 Task: Open a blank google sheet and write heading  Budget GuruAdd Categories in a column and its values below  'Housing, Transportation, Groceries, Utilities, Entertainment, Dining Out, Health, Miscellaneous, Savings & Total. 'Add Budgeted amount in next column and its values below  $1,500, $300, $400, $200, $150, $250, $100, $200, $500 & $4,600. Add Actual amountin next column and its values below   $1,400, $280, $420, $180, $170, $230, $120, $180, $520 & $4,500. Add Difference  in next column and its values below   -$100, -$20, +$20, -$20, +$20, -$20, +$20, -$20, +$20 & -$100Save page BudgetTrack  analysisbook
Action: Key pressed <Key.shift><Key.shift><Key.shift><Key.shift><Key.shift><Key.shift><Key.shift><Key.shift><Key.shift><Key.shift><Key.shift><Key.shift><Key.shift><Key.shift><Key.shift><Key.shift><Key.shift><Key.shift><Key.shift><Key.shift><Key.shift><Key.shift><Key.shift><Key.shift><Key.shift><Key.shift>Budget<Key.space><Key.shift>Guru<Key.enter><Key.shift>Categories<Key.enter><Key.shift><Key.shift>Housing<Key.enter><Key.shift>Transportation<Key.enter><Key.shift><Key.shift>Groceries<Key.enter><Key.shift>Utilities<Key.enter><Key.shift>Entertainment<Key.enter><Key.shift><Key.shift>Dining<Key.space><Key.shift>Out<Key.enter><Key.shift>Health<Key.enter><Key.shift>Miscellaneous<Key.enter><Key.shift>Savings<Key.enter><Key.shift><Key.shift>Total<Key.enter>
Screenshot: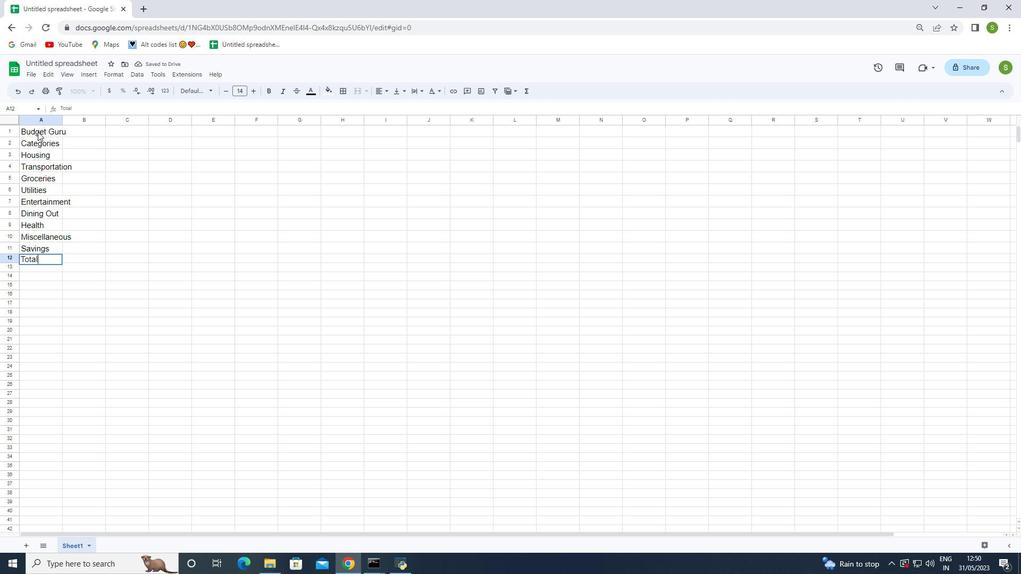 
Action: Mouse moved to (63, 120)
Screenshot: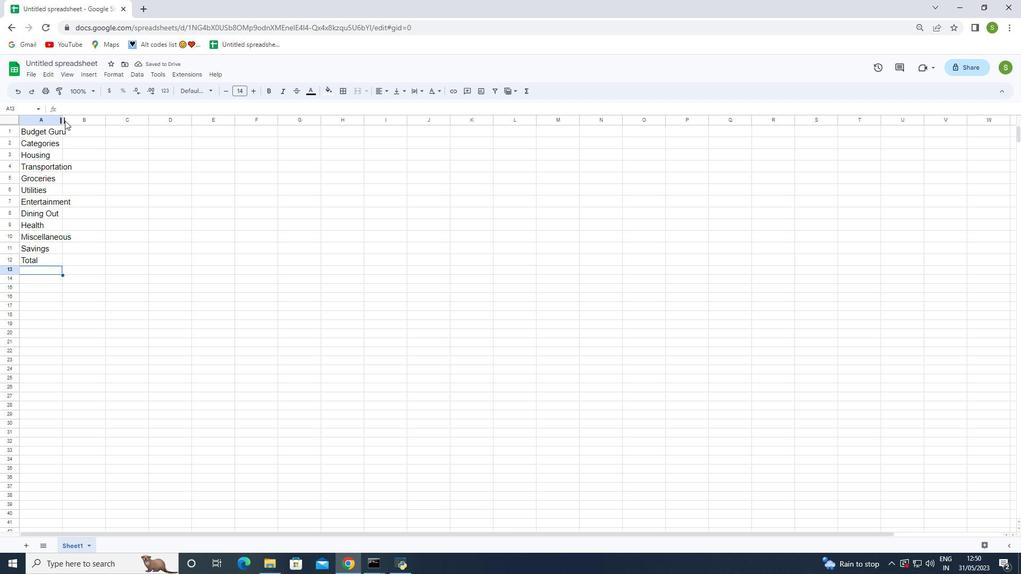 
Action: Mouse pressed left at (63, 120)
Screenshot: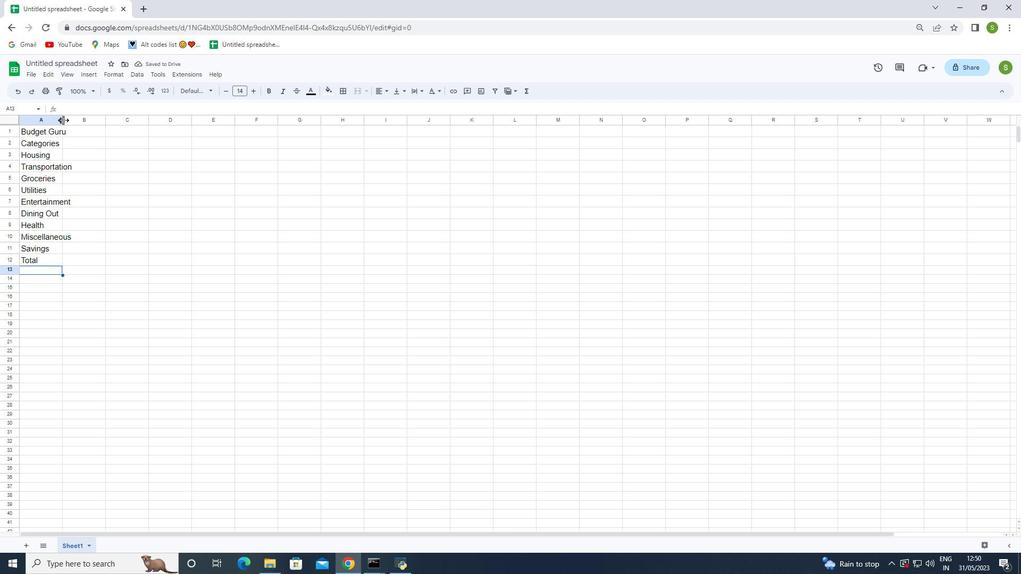 
Action: Mouse pressed left at (63, 120)
Screenshot: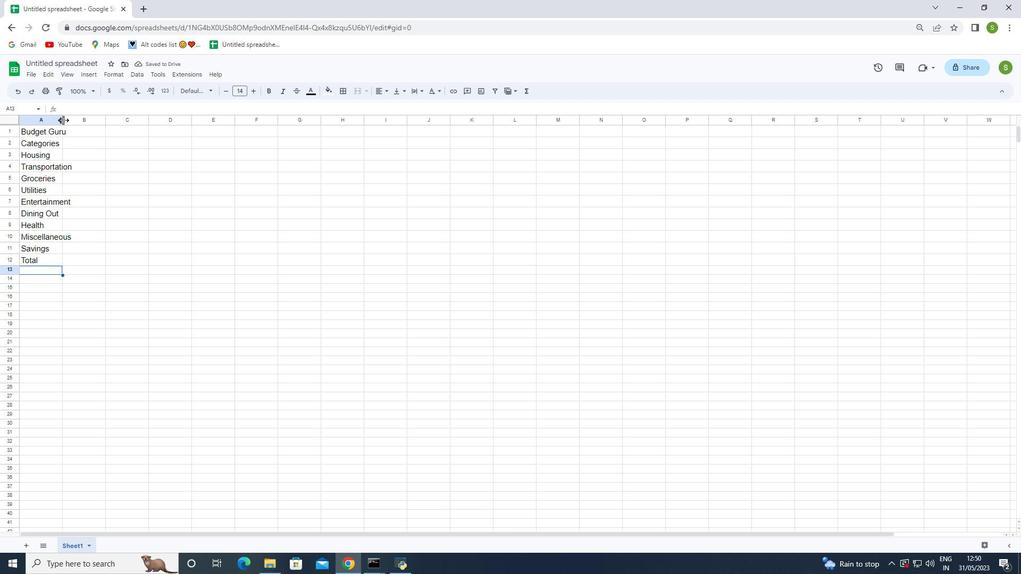 
Action: Mouse moved to (90, 169)
Screenshot: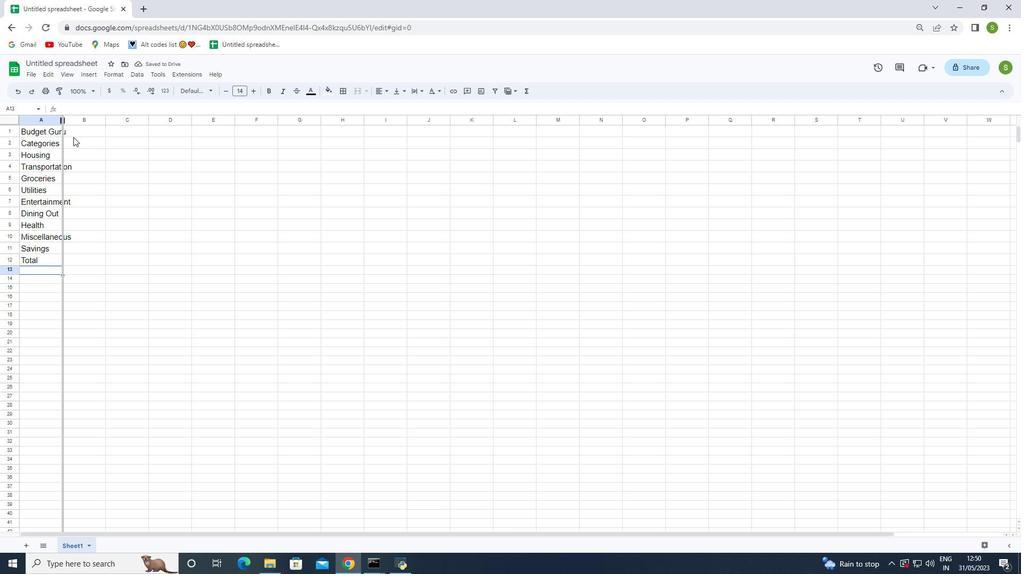 
Action: Mouse pressed left at (90, 169)
Screenshot: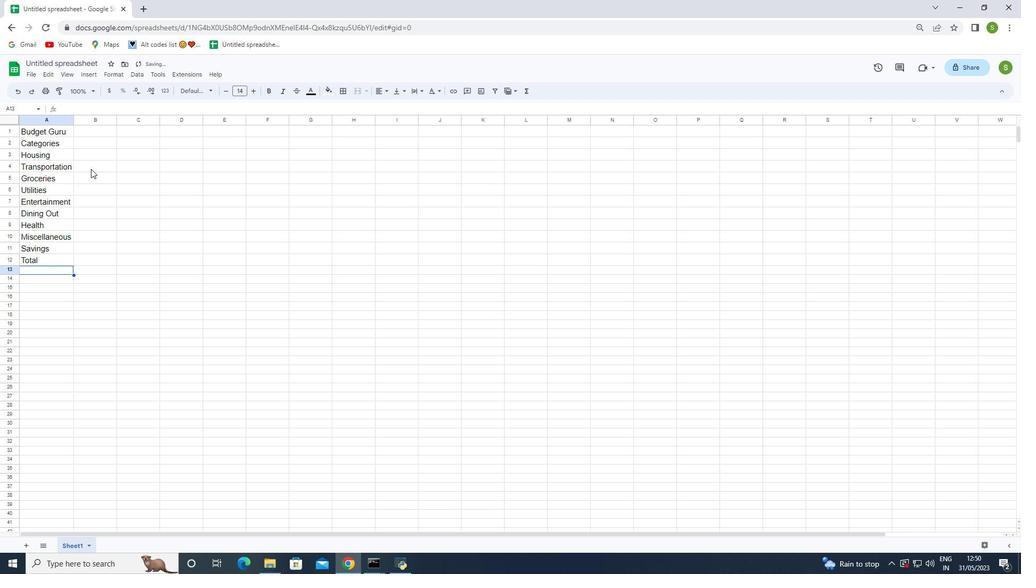 
Action: Mouse moved to (89, 142)
Screenshot: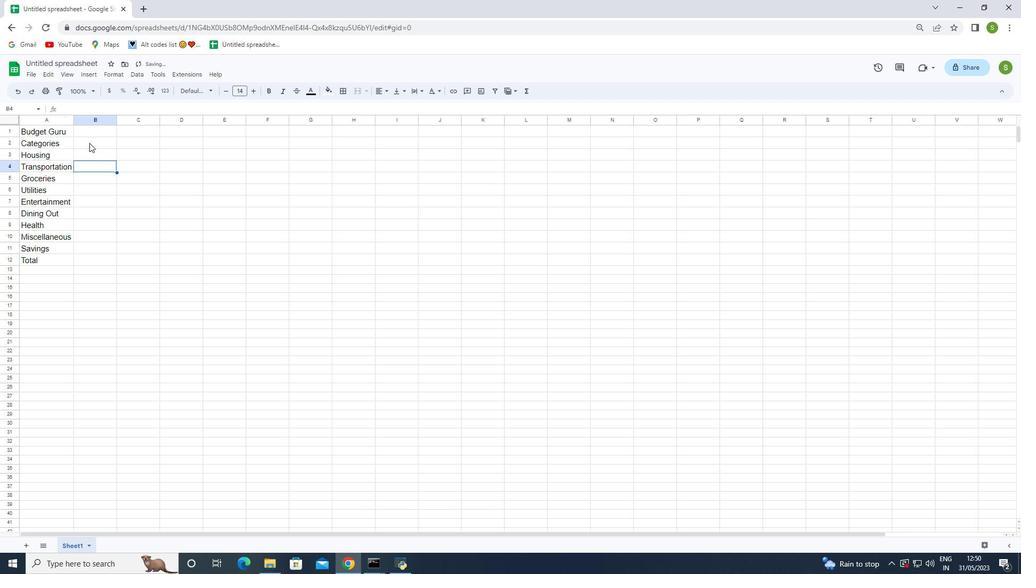 
Action: Mouse pressed left at (89, 142)
Screenshot: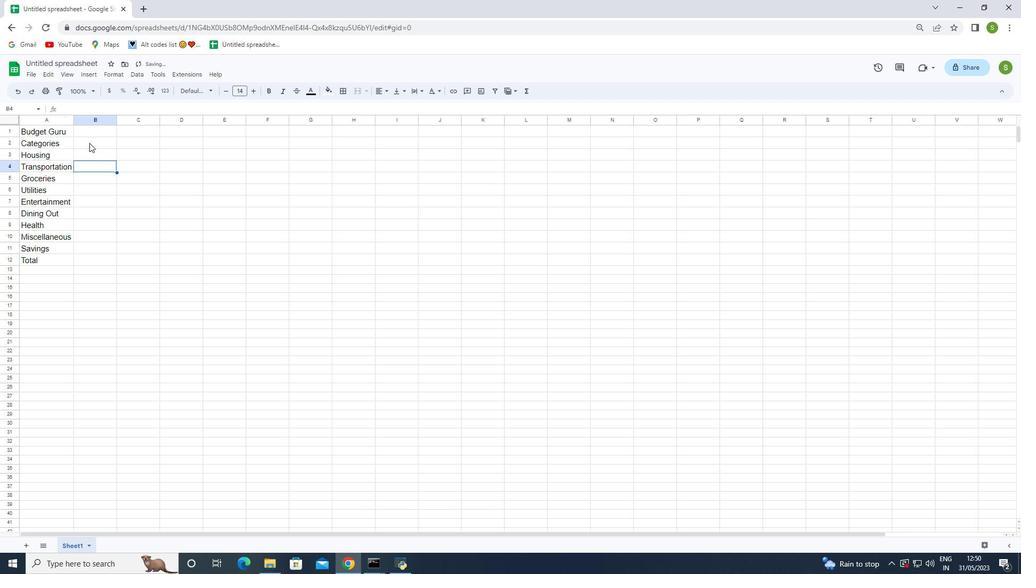 
Action: Key pressed <Key.shift>Budgeted
Screenshot: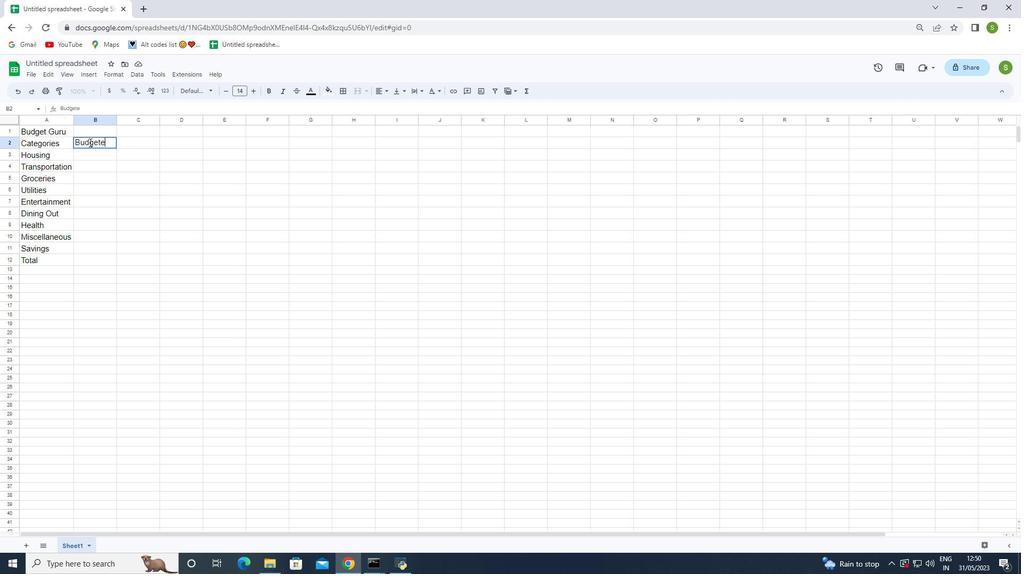 
Action: Mouse moved to (110, 171)
Screenshot: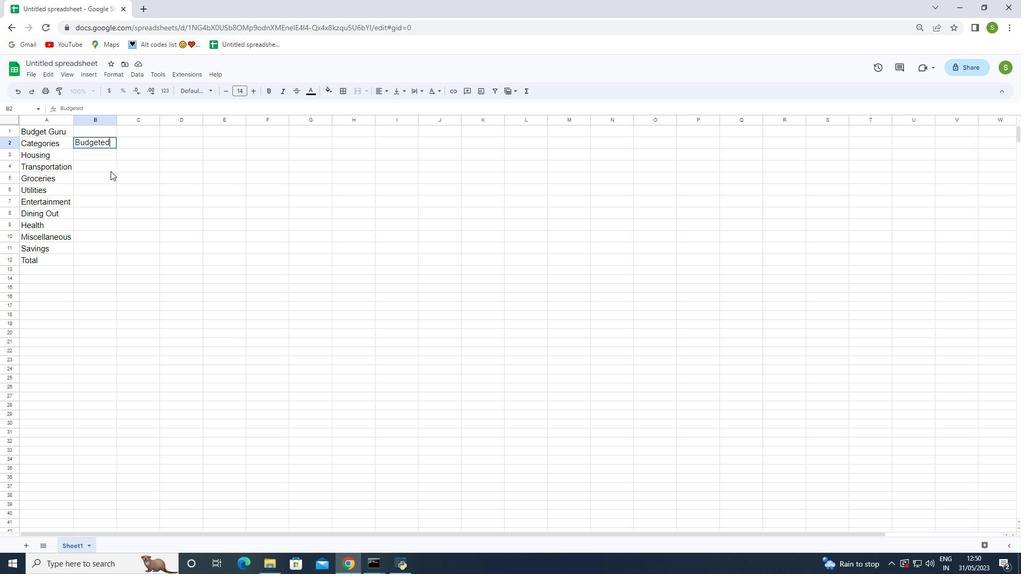 
Action: Key pressed <Key.space><Key.shift>Amount<Key.enter>1500<Key.enter>300<Key.enter>400<Key.enter>200<Key.enter>150<Key.enter>250<Key.enter>100<Key.enter>200<Key.enter>500<Key.enter>4600<Key.enter>
Screenshot: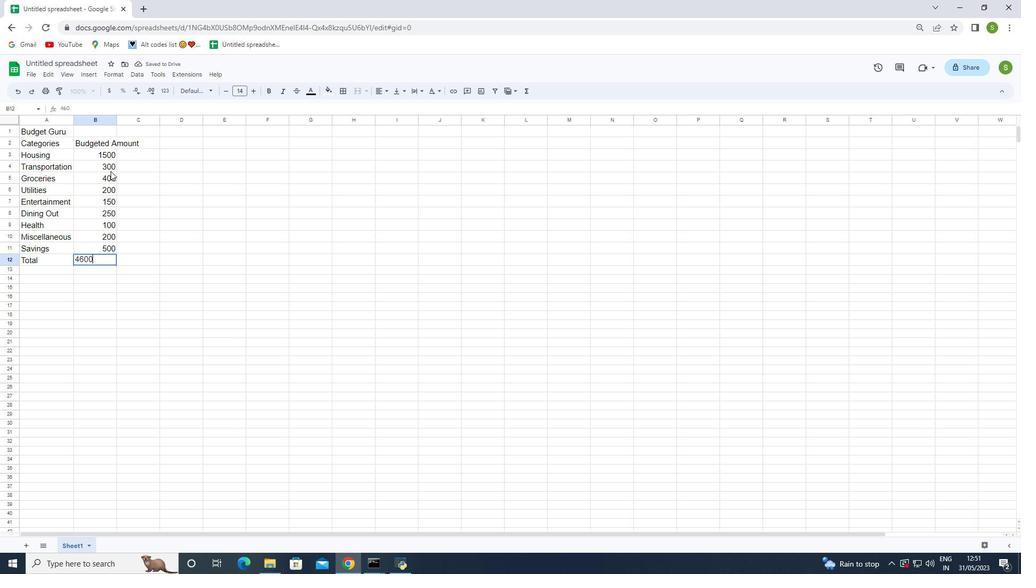 
Action: Mouse moved to (118, 119)
Screenshot: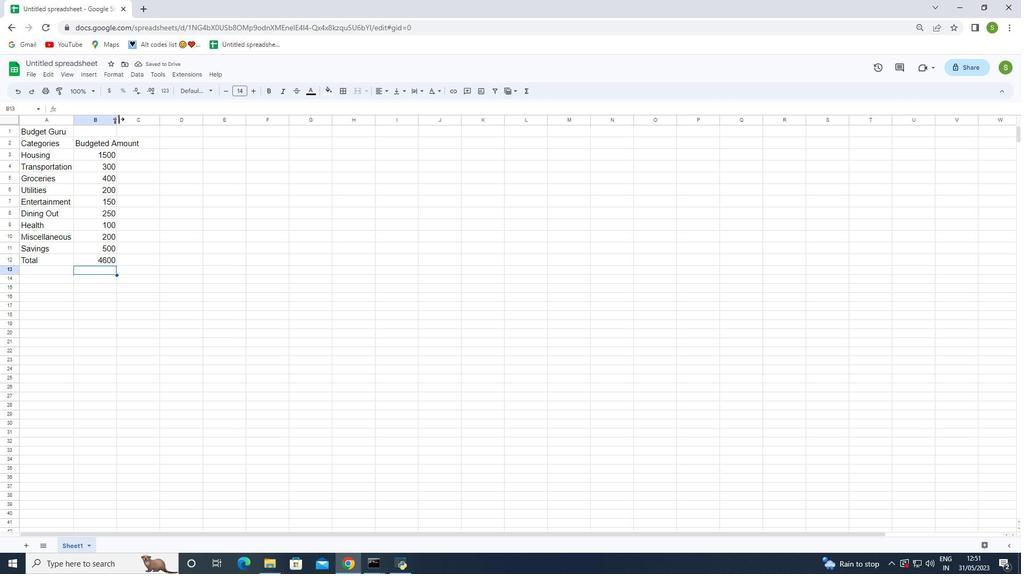 
Action: Mouse pressed left at (118, 119)
Screenshot: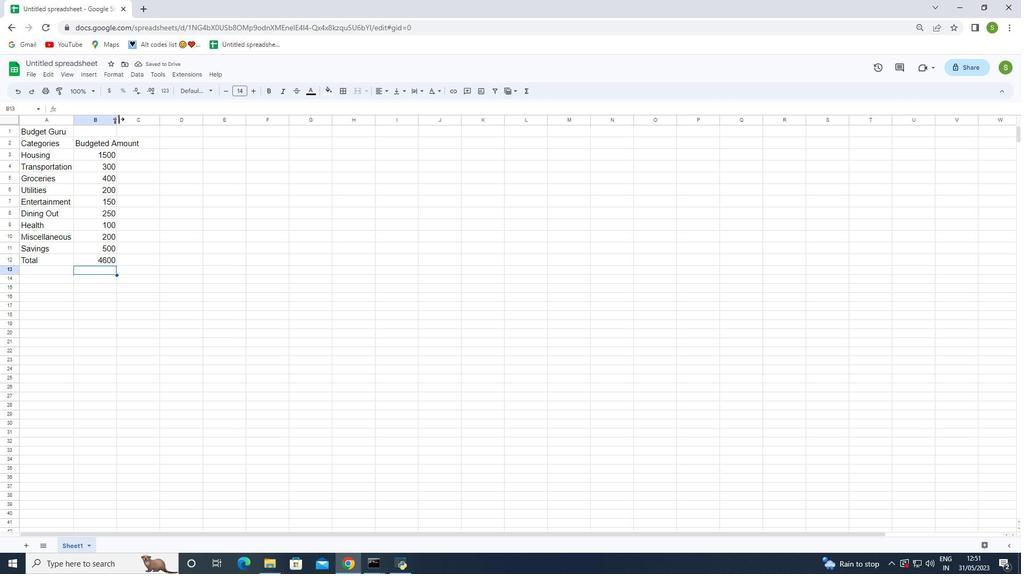 
Action: Mouse pressed left at (118, 119)
Screenshot: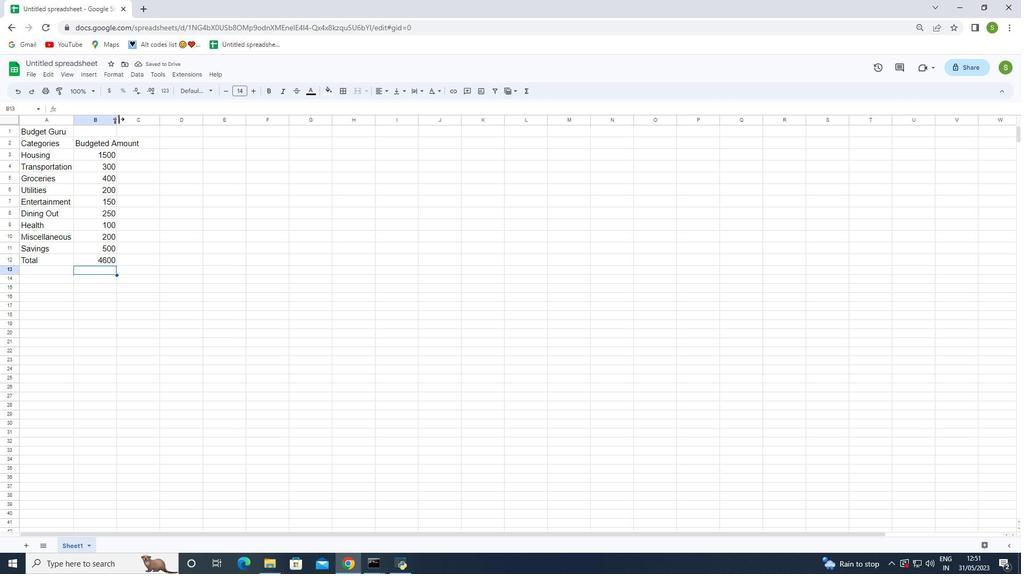 
Action: Mouse moved to (153, 142)
Screenshot: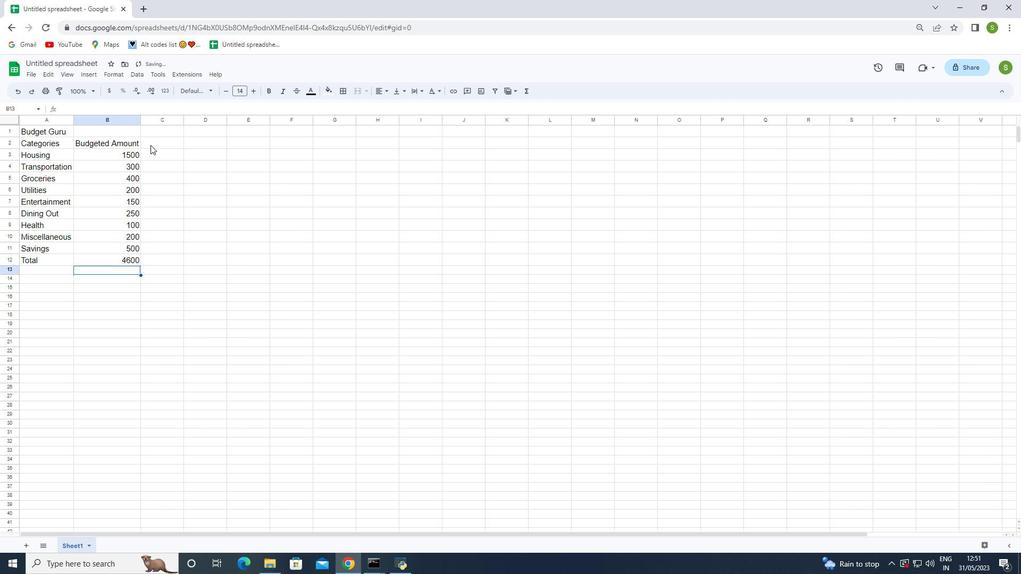 
Action: Mouse pressed left at (153, 142)
Screenshot: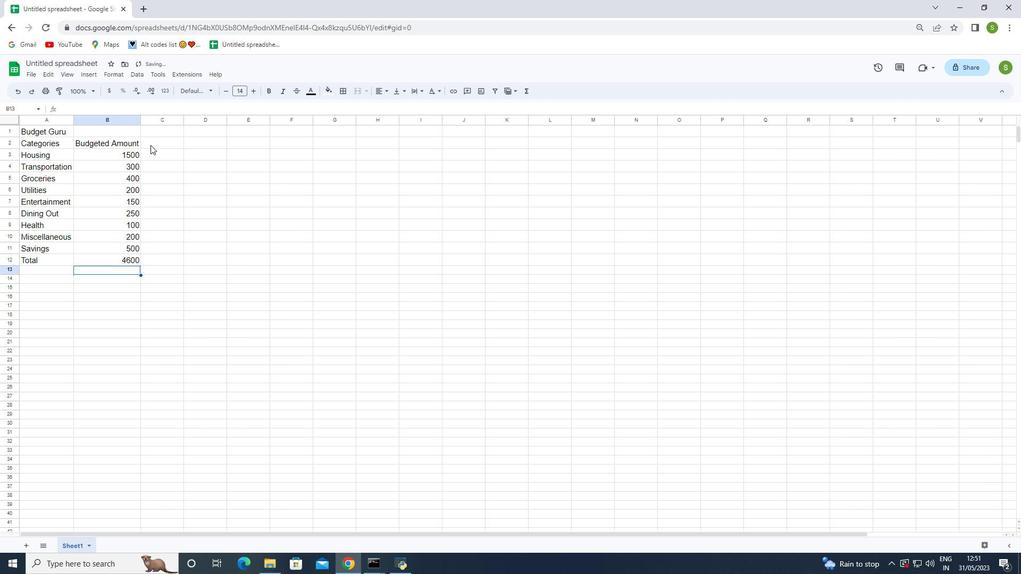 
Action: Mouse moved to (153, 143)
Screenshot: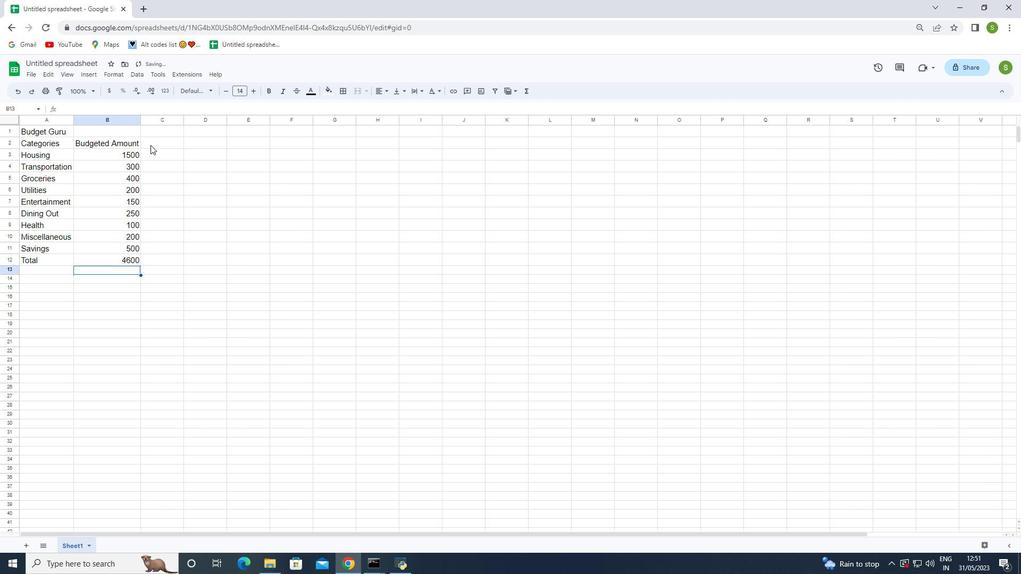 
Action: Key pressed <Key.shift>Actual<Key.space>amount
Screenshot: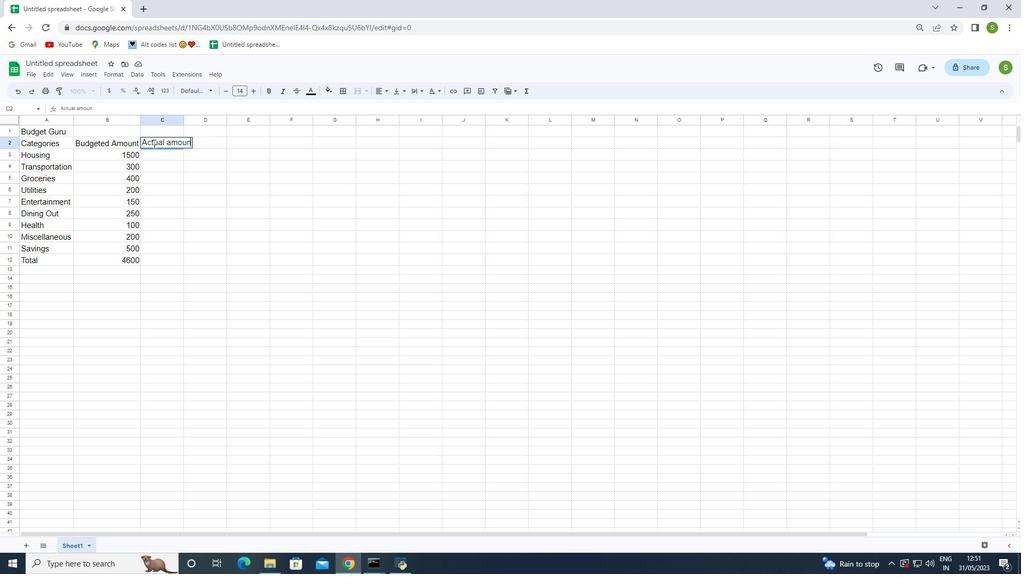 
Action: Mouse moved to (183, 252)
Screenshot: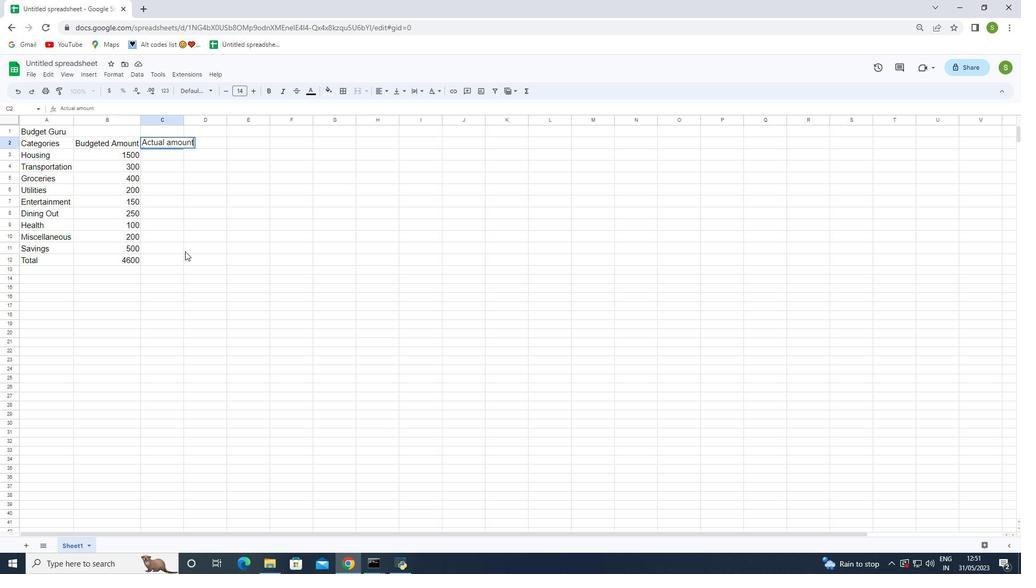 
Action: Mouse pressed left at (183, 252)
Screenshot: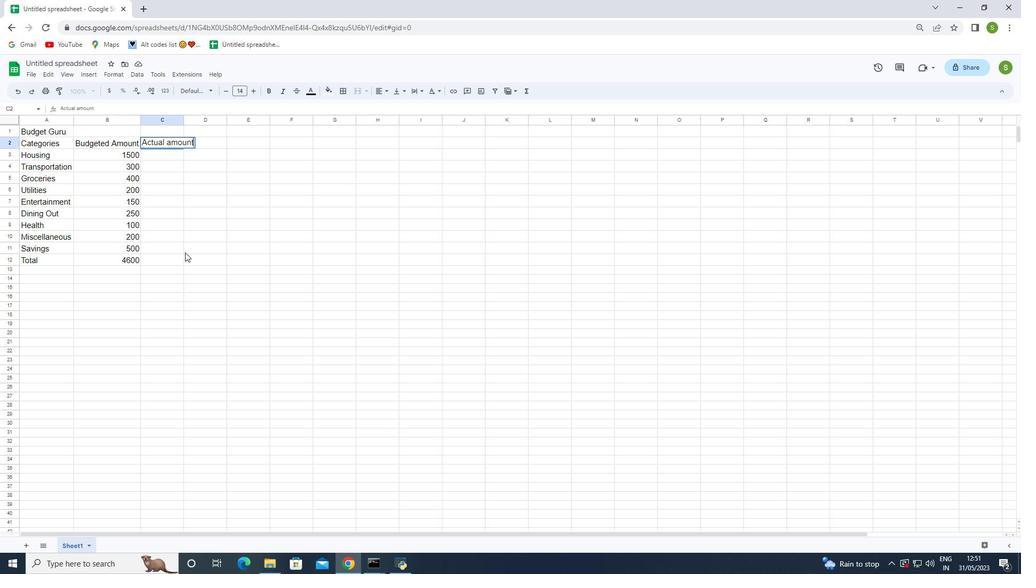 
Action: Mouse moved to (158, 155)
Screenshot: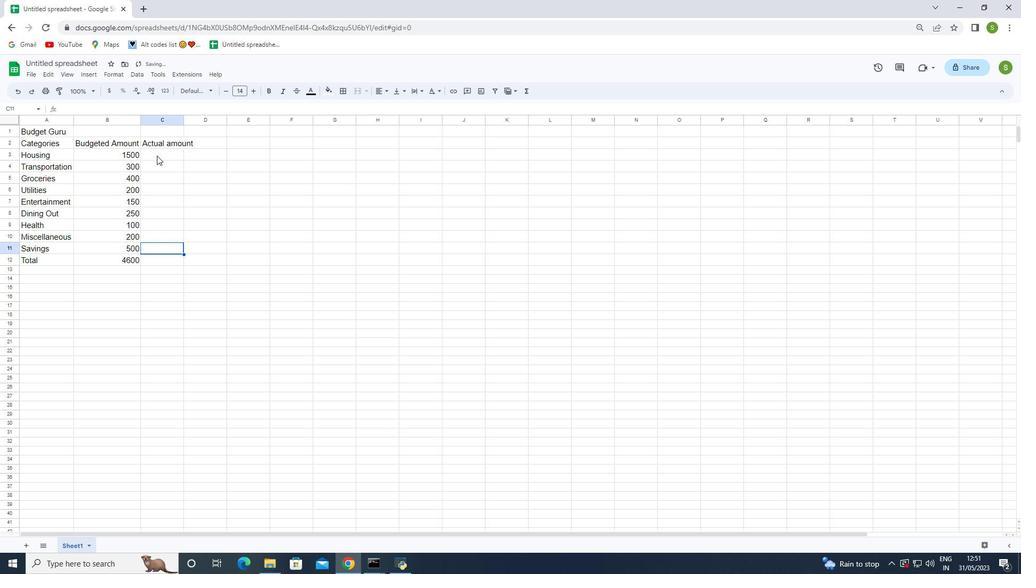 
Action: Mouse pressed left at (158, 155)
Screenshot: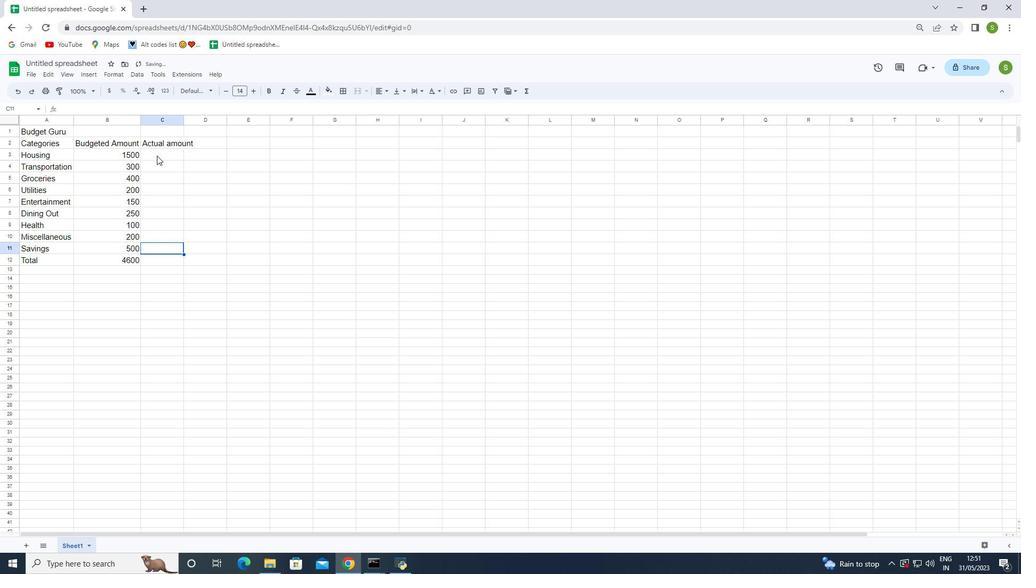 
Action: Mouse moved to (158, 158)
Screenshot: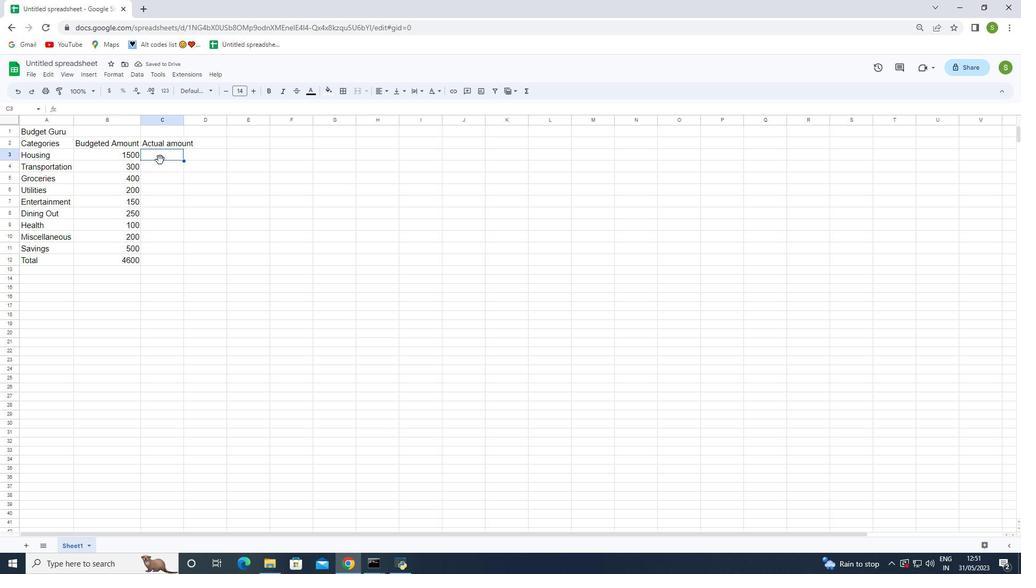 
Action: Key pressed 1400<Key.enter>280<Key.enter>420<Key.enter>180<Key.enter>170<Key.enter>230<Key.enter>120<Key.enter>180<Key.enter>520<Key.enter>4500<Key.enter>
Screenshot: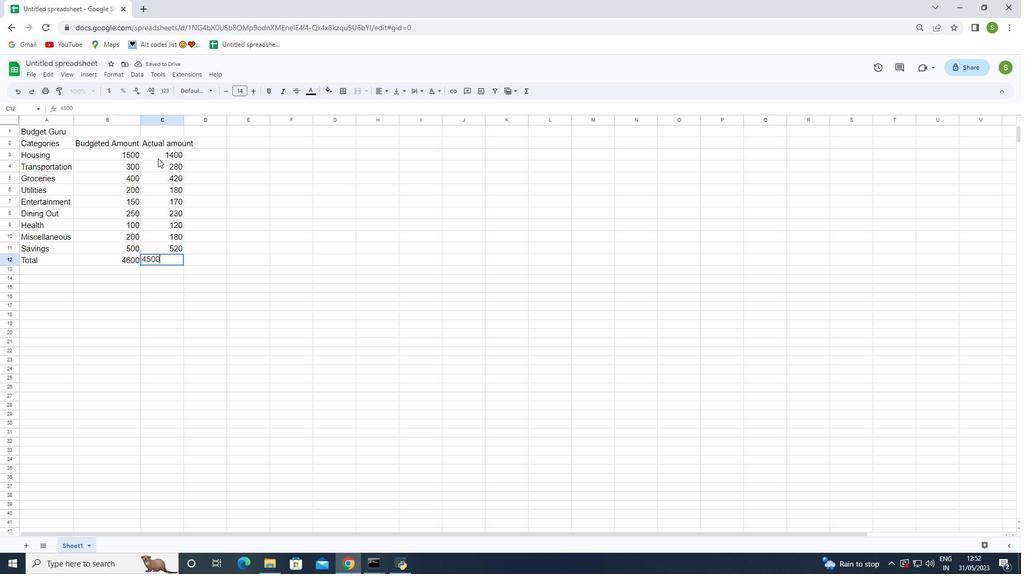 
Action: Mouse moved to (128, 153)
Screenshot: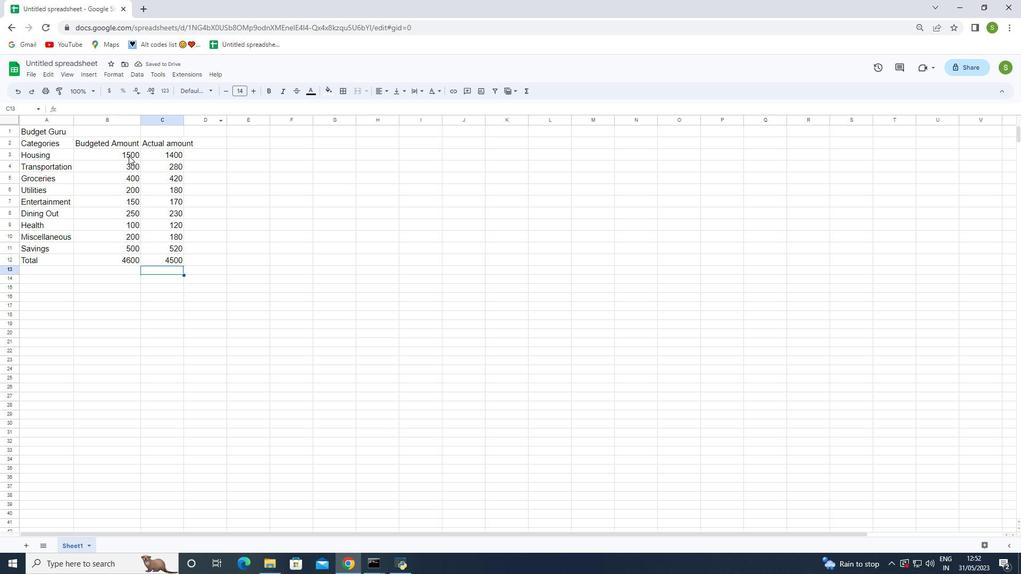 
Action: Mouse pressed left at (128, 153)
Screenshot: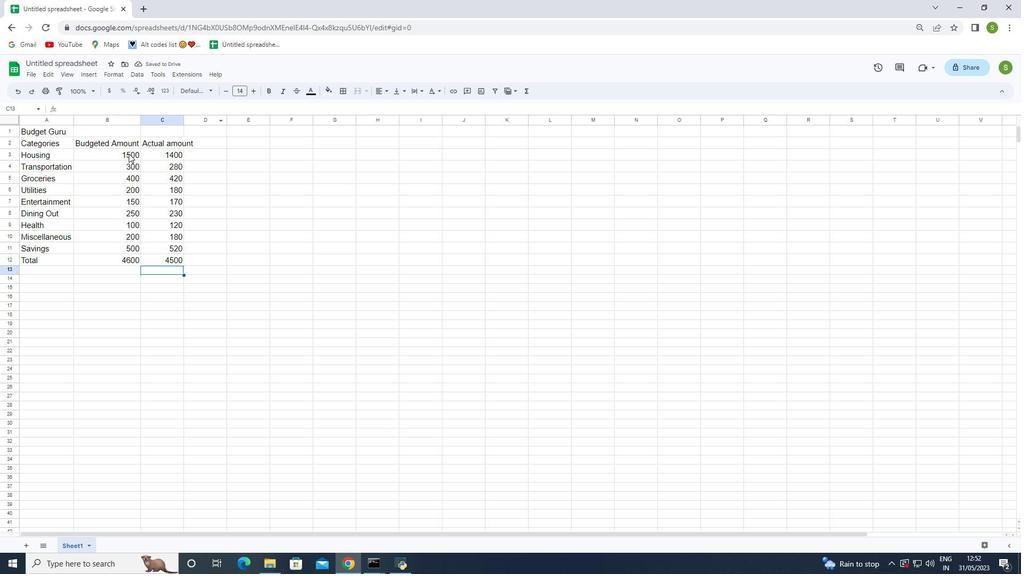 
Action: Mouse moved to (108, 90)
Screenshot: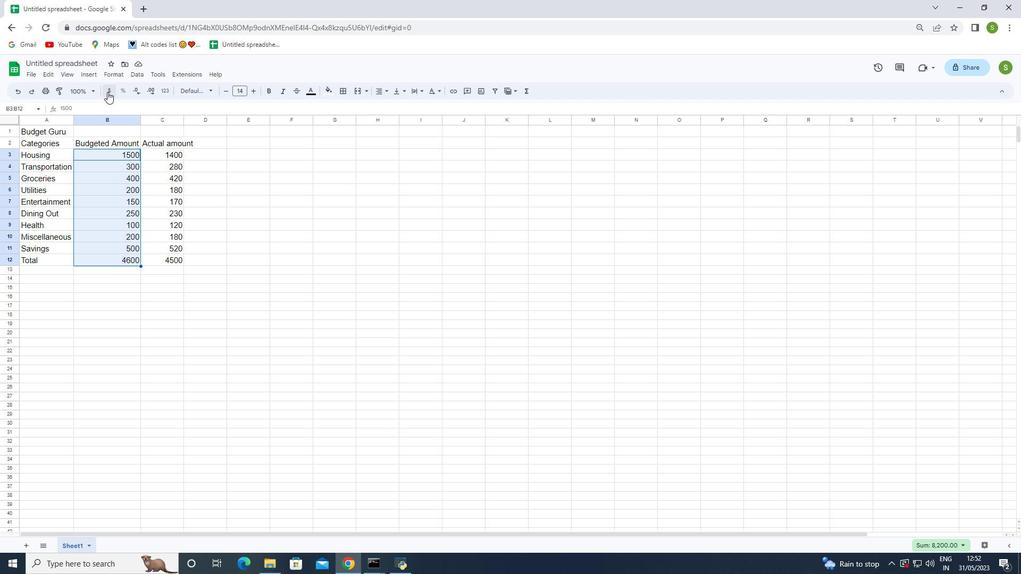 
Action: Mouse pressed left at (108, 90)
Screenshot: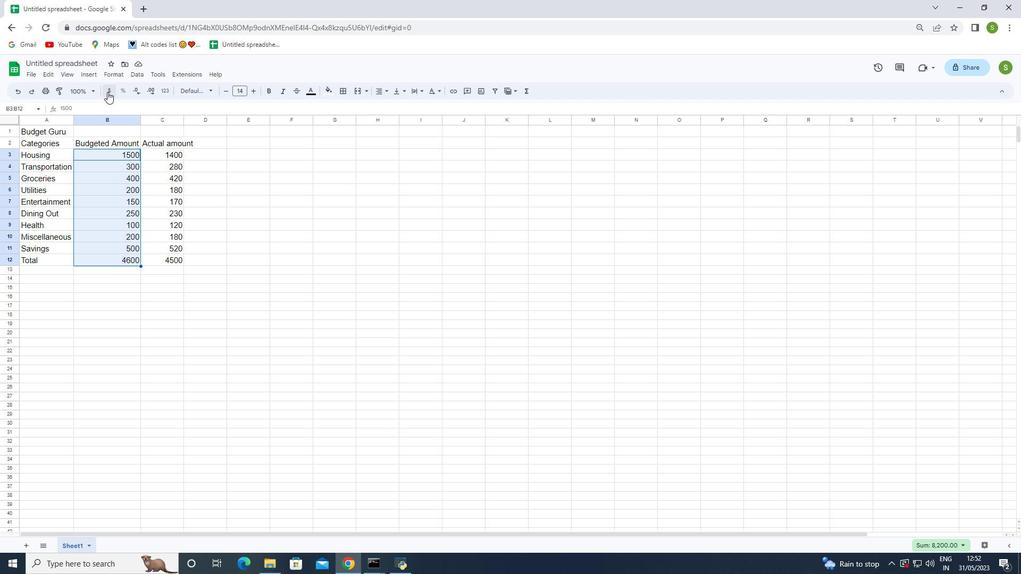 
Action: Mouse moved to (183, 154)
Screenshot: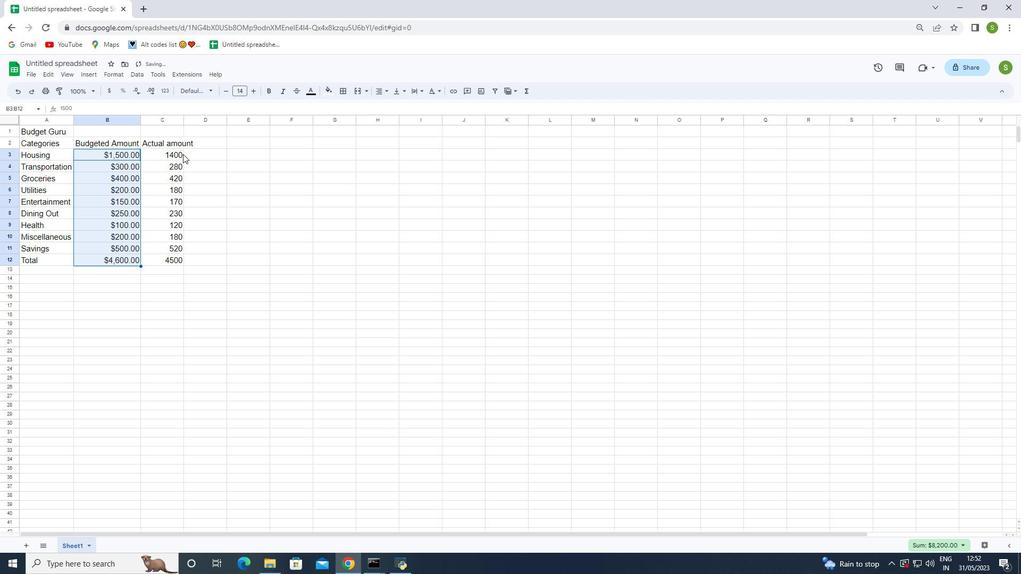 
Action: Mouse pressed left at (183, 154)
Screenshot: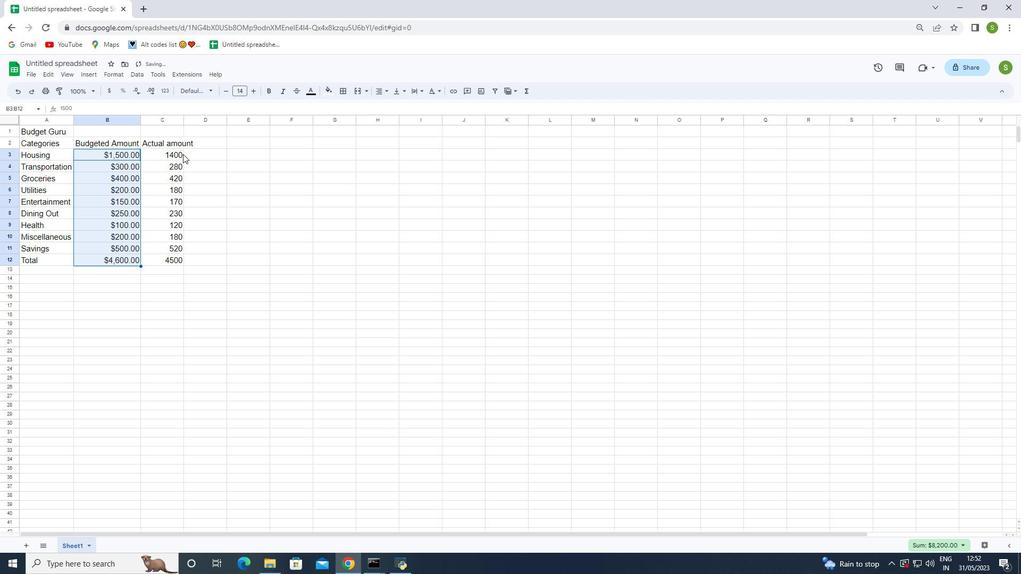 
Action: Mouse moved to (108, 92)
Screenshot: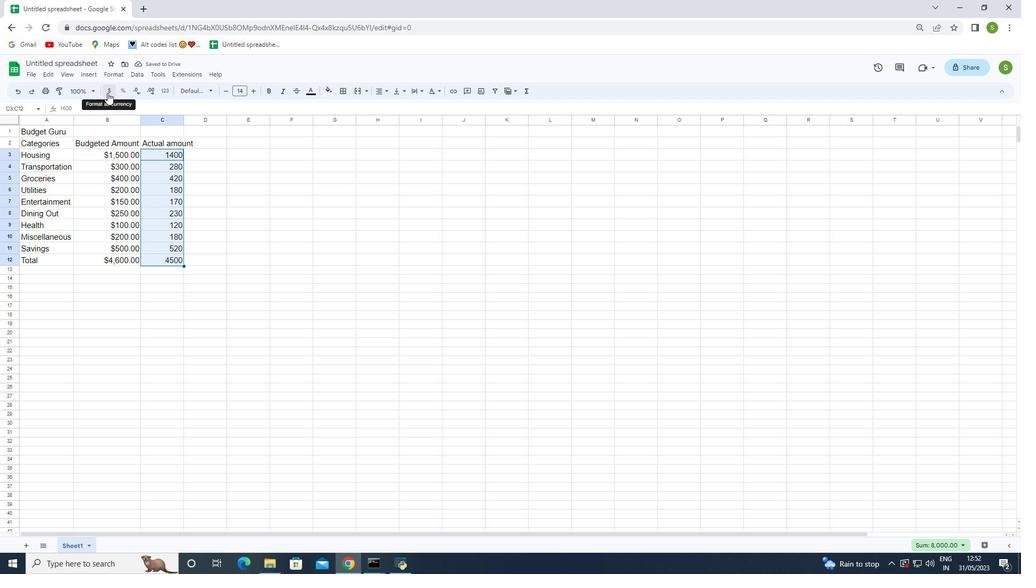
Action: Mouse pressed left at (108, 92)
Screenshot: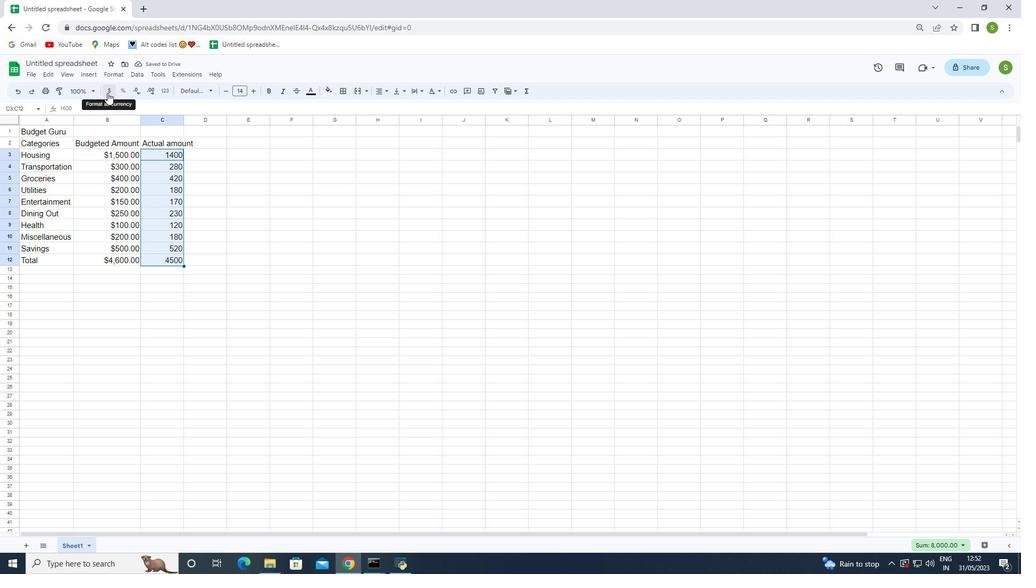 
Action: Mouse moved to (185, 119)
Screenshot: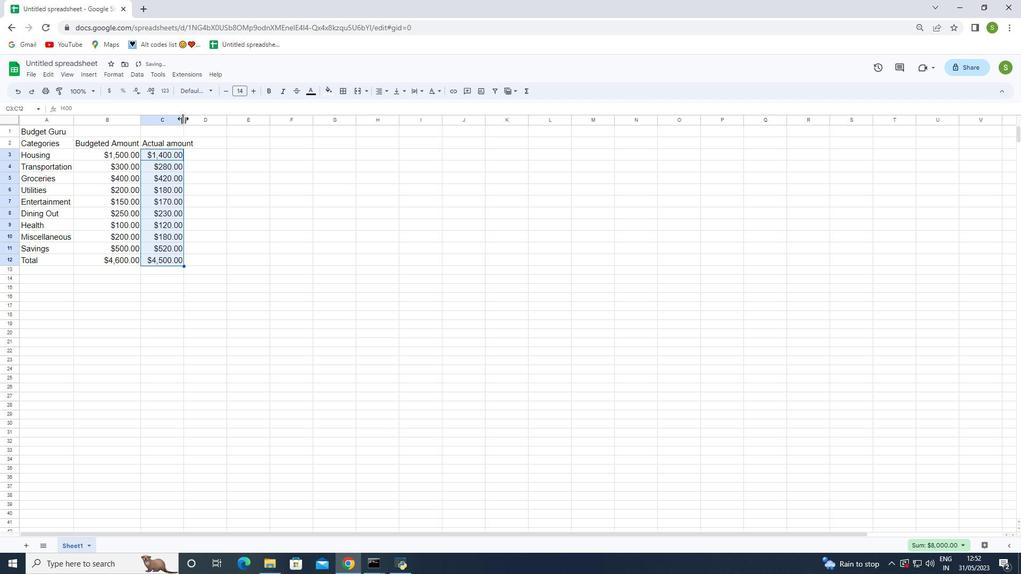 
Action: Mouse pressed left at (185, 119)
Screenshot: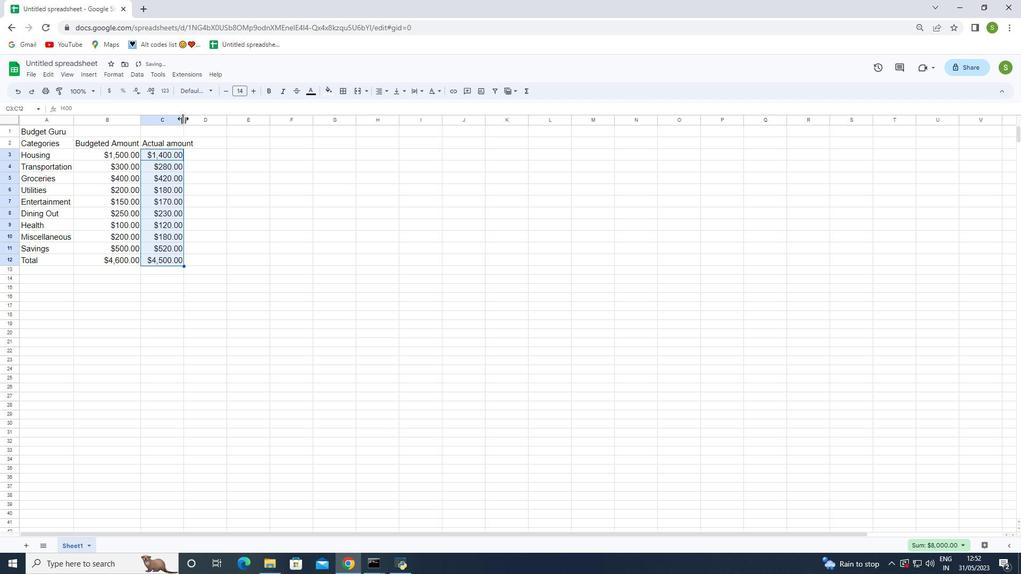 
Action: Mouse moved to (185, 119)
Screenshot: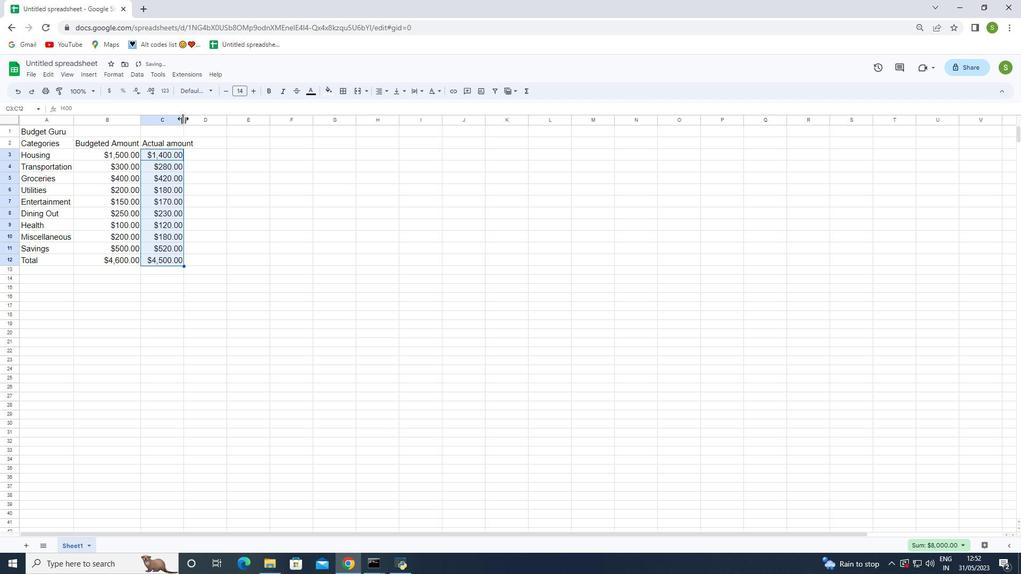 
Action: Mouse pressed left at (185, 119)
Screenshot: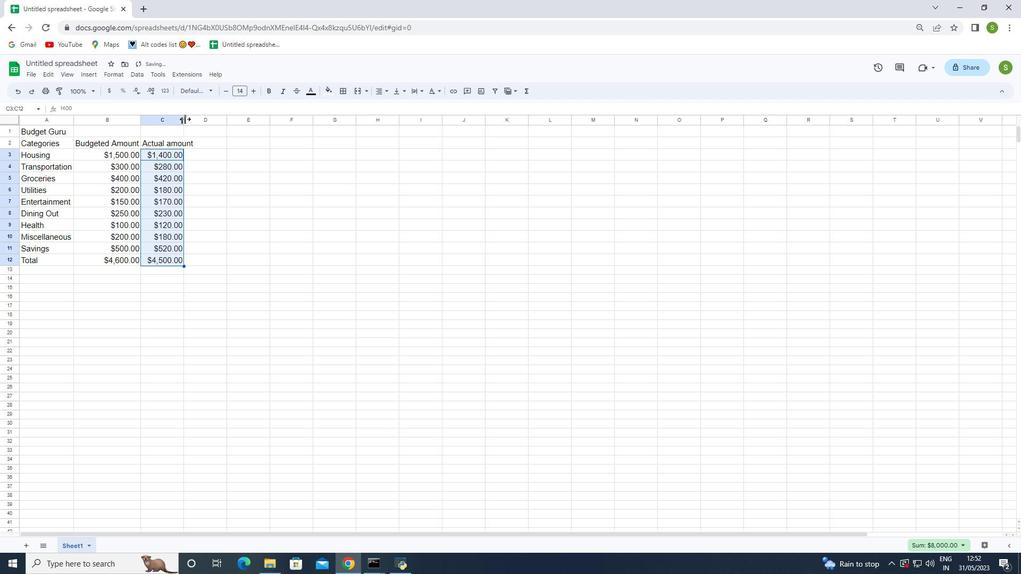 
Action: Mouse moved to (210, 142)
Screenshot: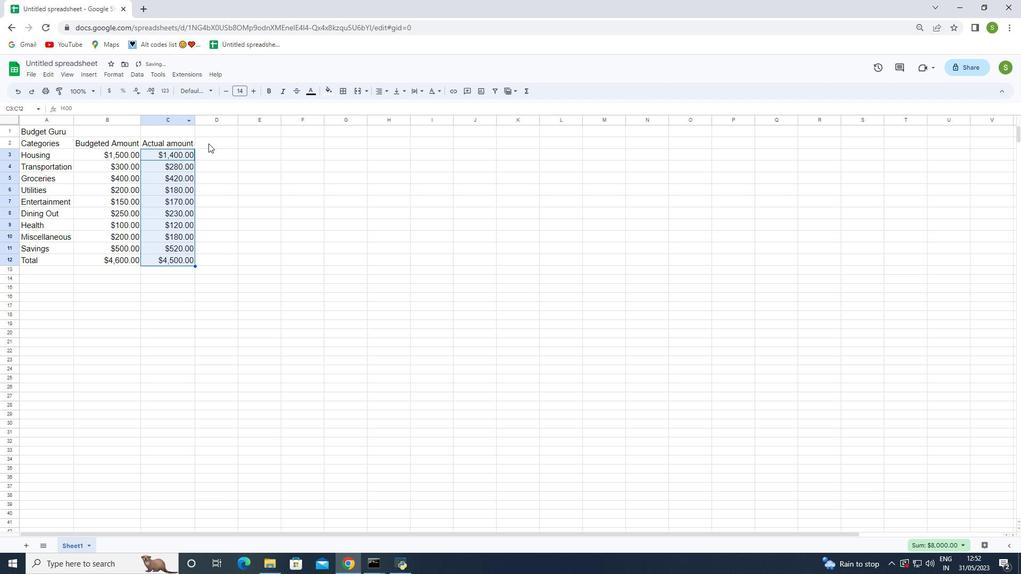 
Action: Mouse pressed left at (210, 142)
Screenshot: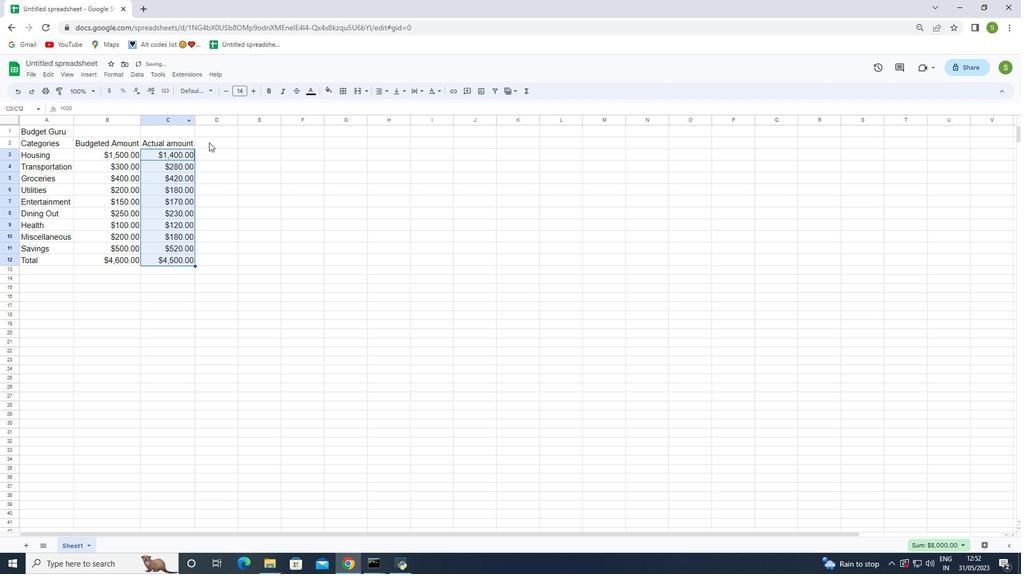 
Action: Mouse moved to (216, 163)
Screenshot: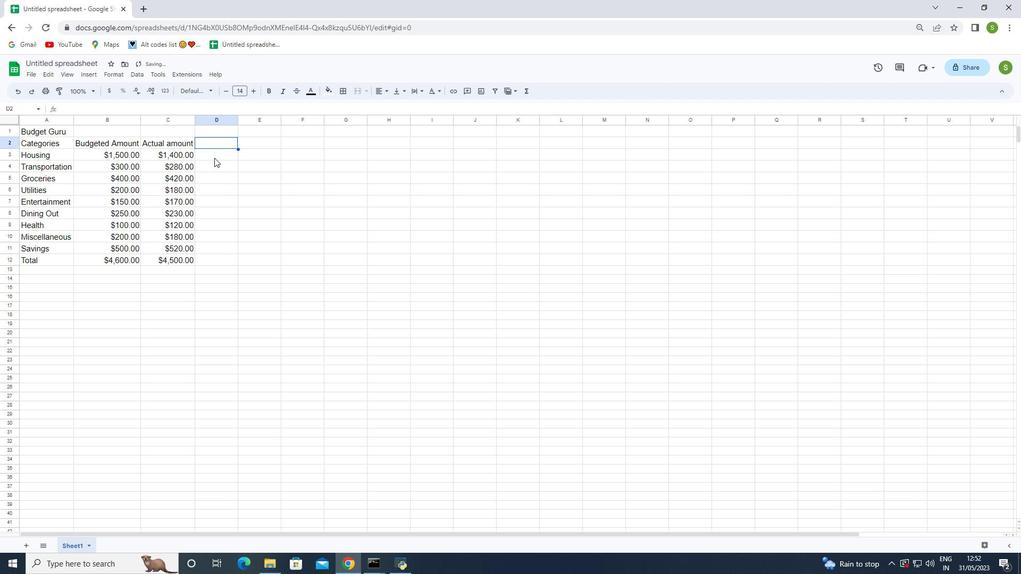 
Action: Key pressed <Key.shift>Difference<Key.enter>100<Key.enter>
Screenshot: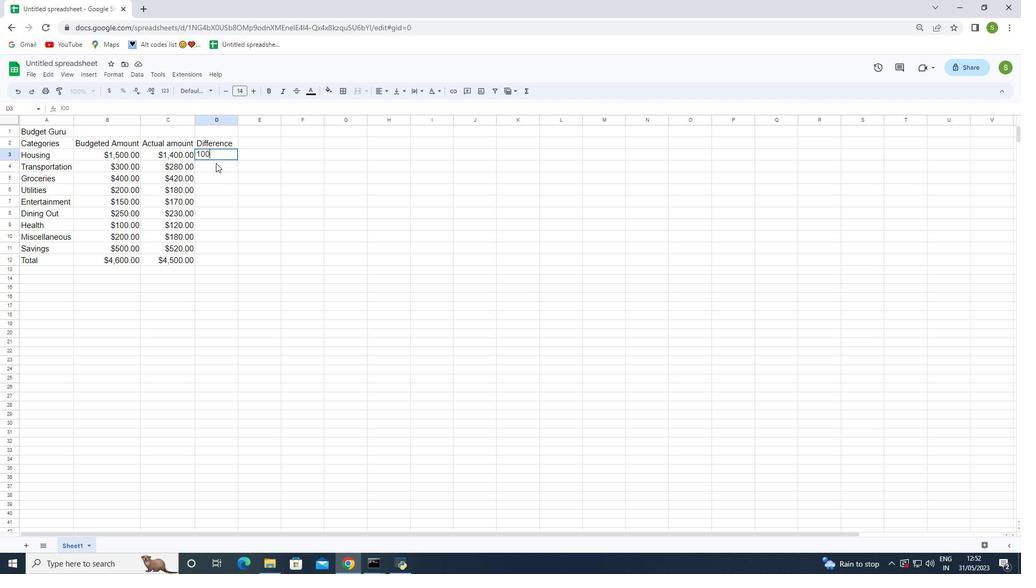 
Action: Mouse moved to (228, 154)
Screenshot: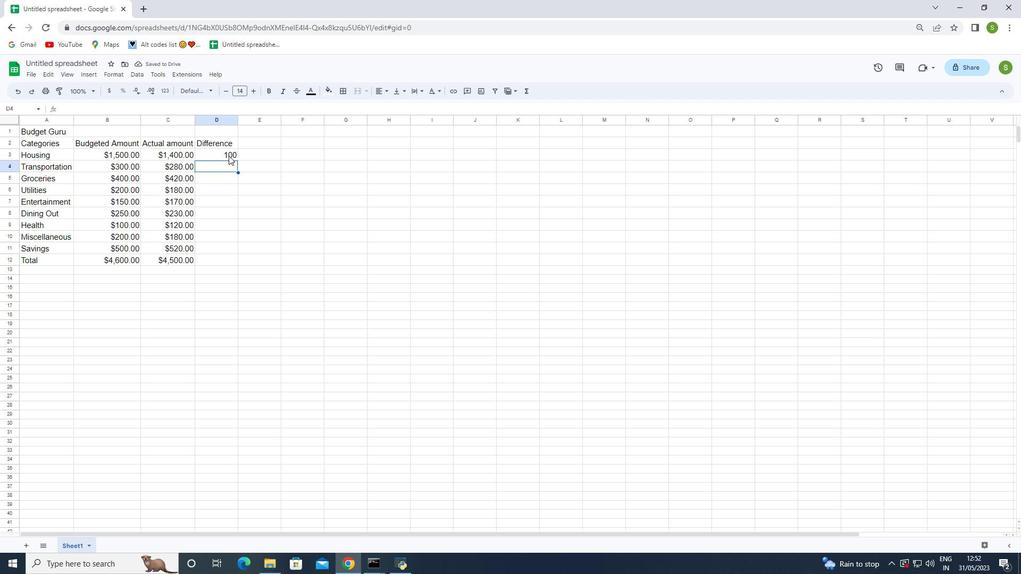 
Action: Mouse pressed left at (228, 154)
Screenshot: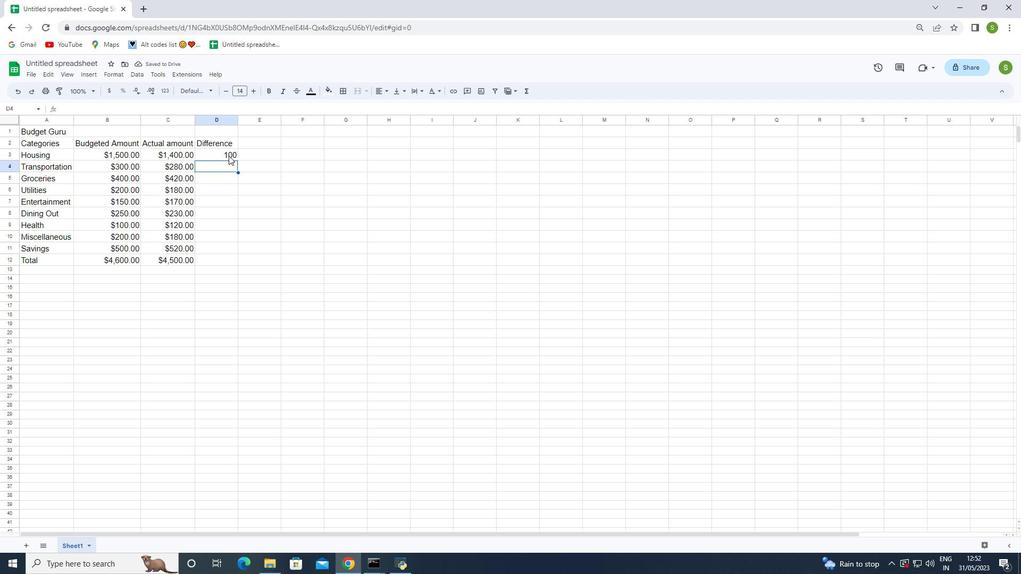 
Action: Key pressed <Key.backspace>'-<Key.shift><Key.shift><Key.shift><Key.shift><Key.shift><Key.shift><Key.shift><Key.shift>$100<Key.enter>'-<Key.shift>$20<Key.enter>'+<Key.shift>$20<Key.enter>'-<Key.shift>$20<Key.enter>'+<Key.shift>$20<Key.enter>'-<Key.shift>$20<Key.enter>'+<Key.shift><Key.shift><Key.shift><Key.shift><Key.shift><Key.shift><Key.shift><Key.shift>$20<Key.enter>'-<Key.shift>$20<Key.enter>'+<Key.shift>$20<Key.enter>'-<Key.shift>$100<Key.enter>
Screenshot: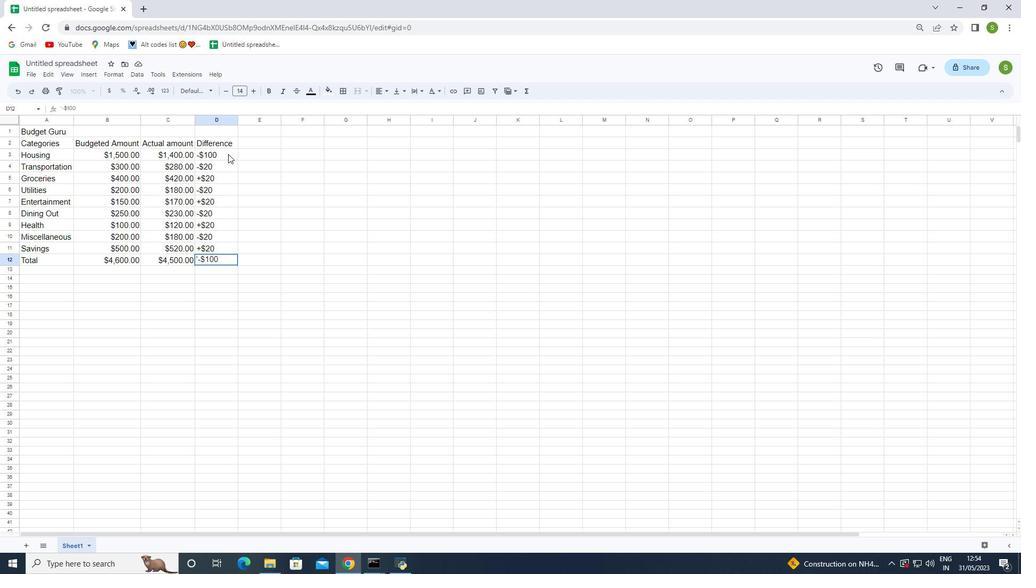 
Action: Mouse moved to (25, 77)
Screenshot: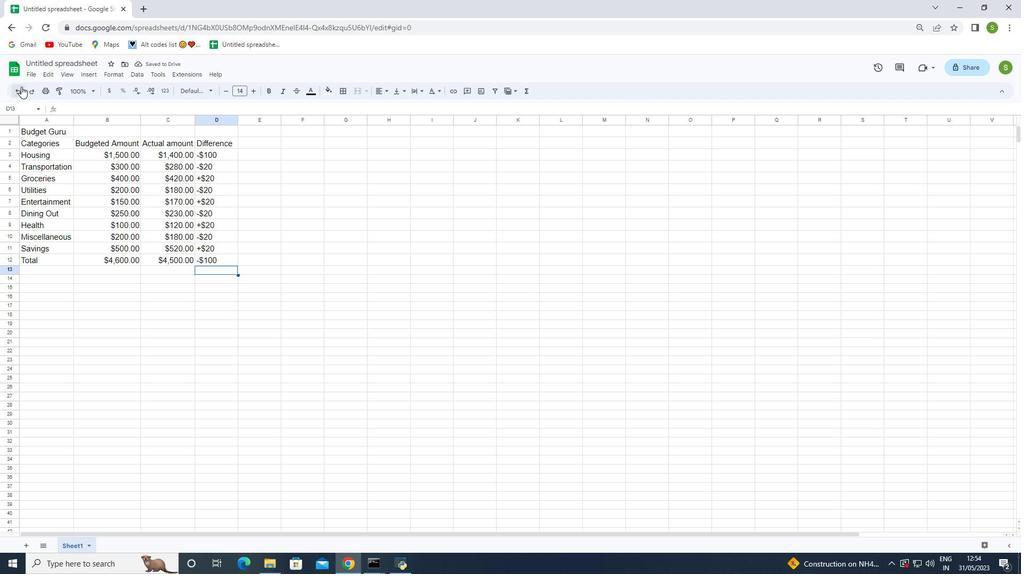 
Action: Mouse pressed left at (25, 77)
Screenshot: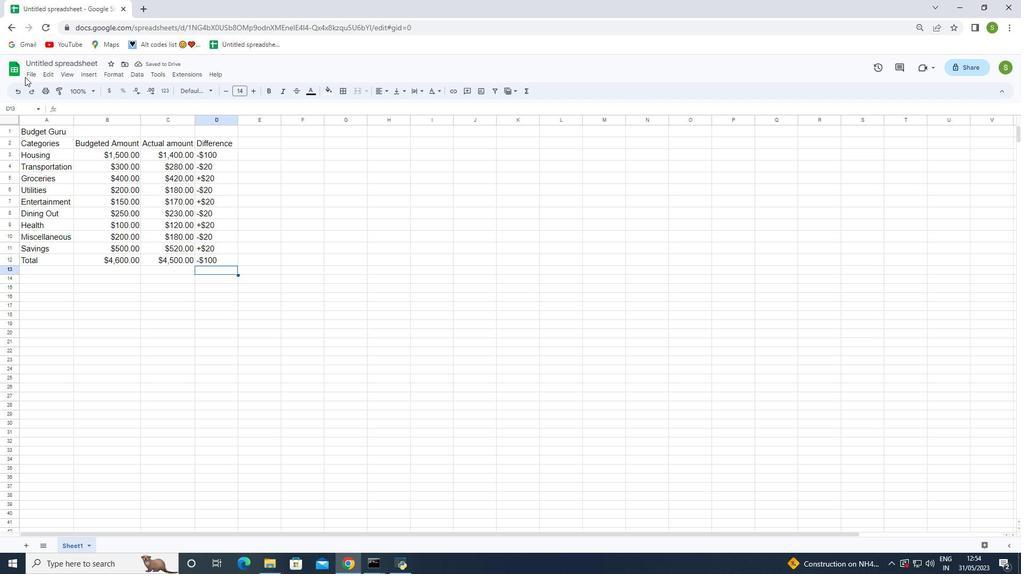 
Action: Mouse moved to (31, 72)
Screenshot: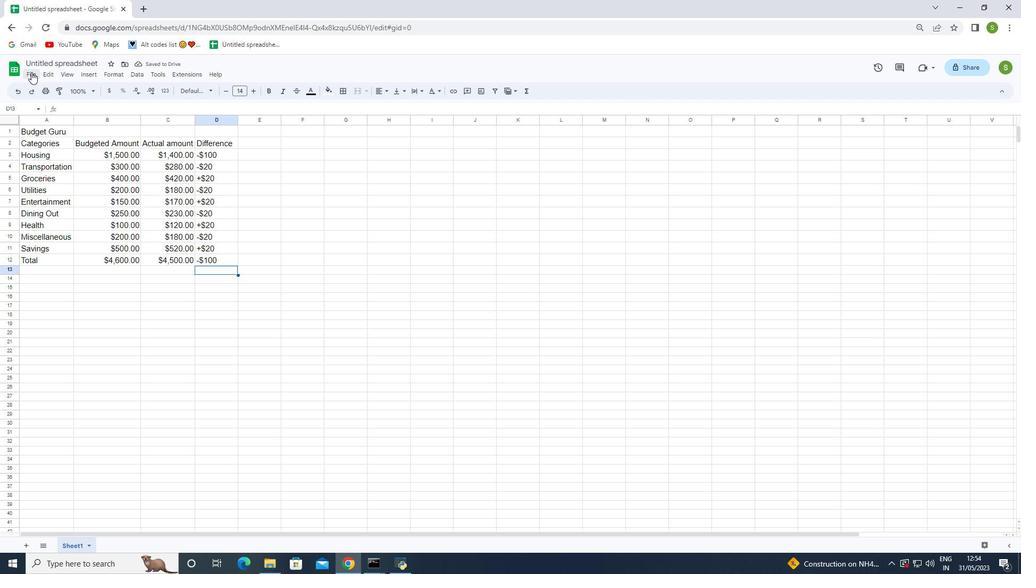 
Action: Mouse pressed left at (31, 72)
Screenshot: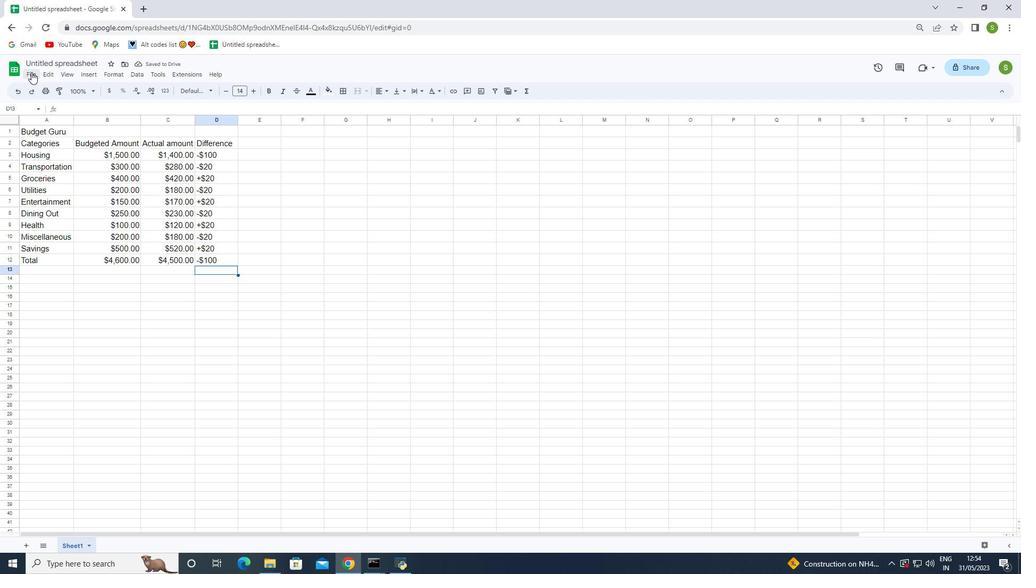 
Action: Mouse moved to (50, 200)
Screenshot: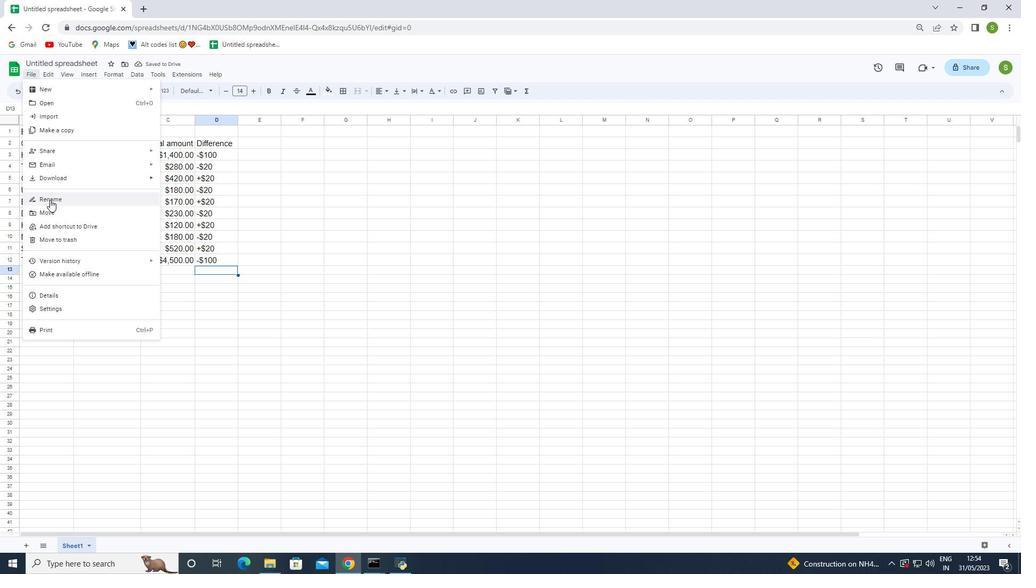
Action: Mouse pressed left at (50, 200)
Screenshot: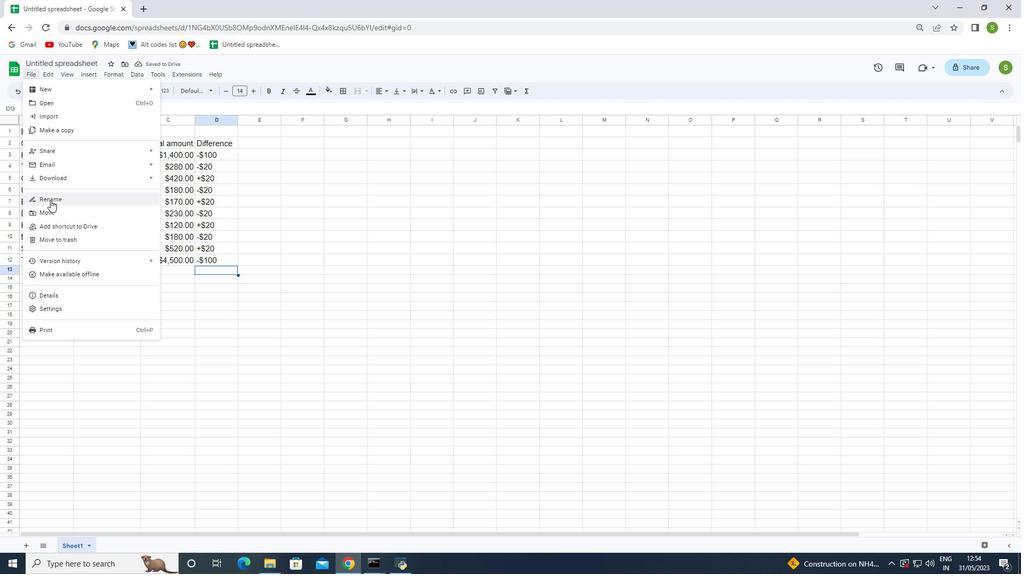 
Action: Mouse moved to (50, 200)
Screenshot: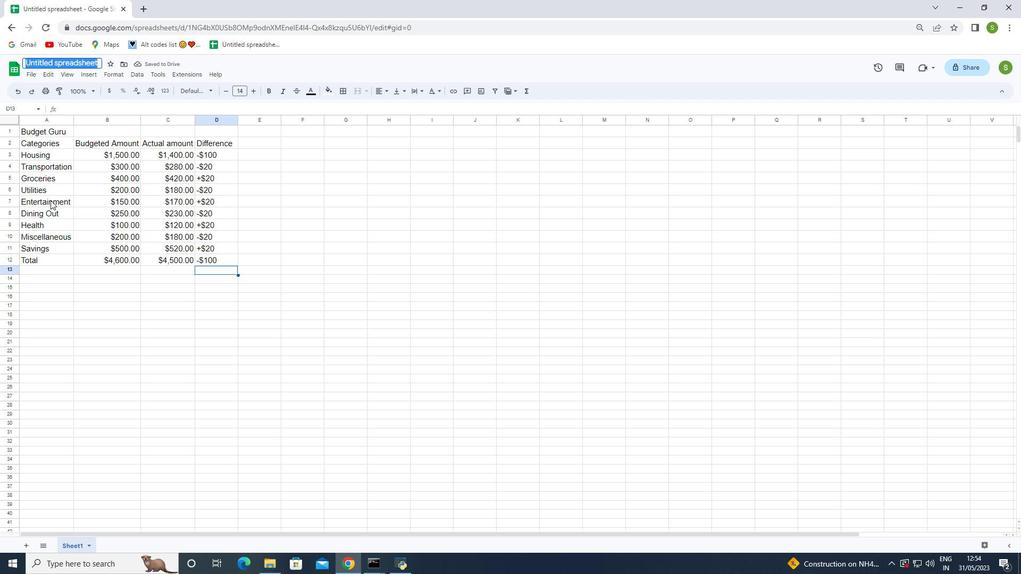
Action: Key pressed <Key.backspace><Key.shift>Budget<Key.space><Key.backspace><Key.shift>Track<Key.space>analysisbook<Key.enter>
Screenshot: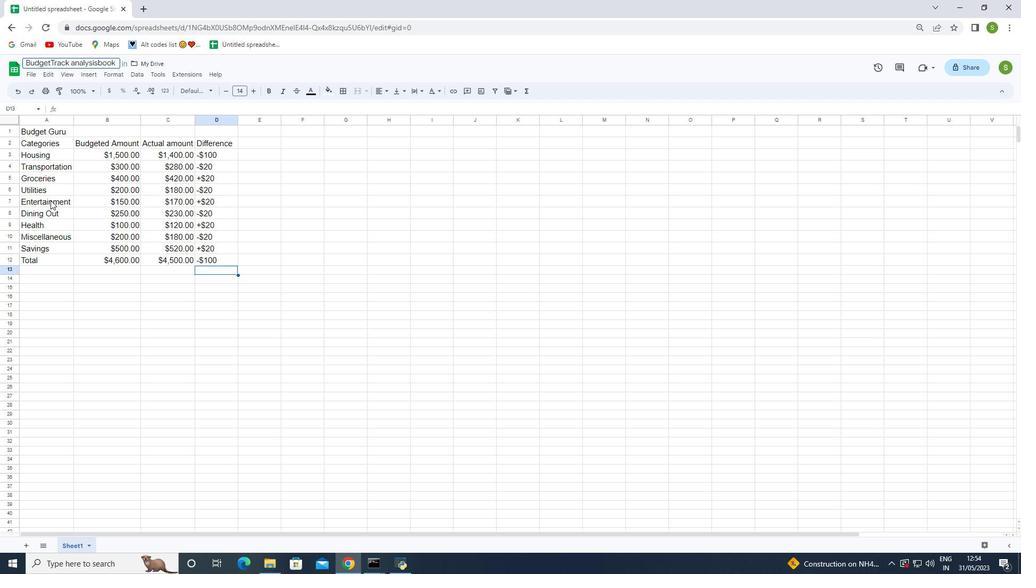 
Action: Mouse moved to (200, 274)
Screenshot: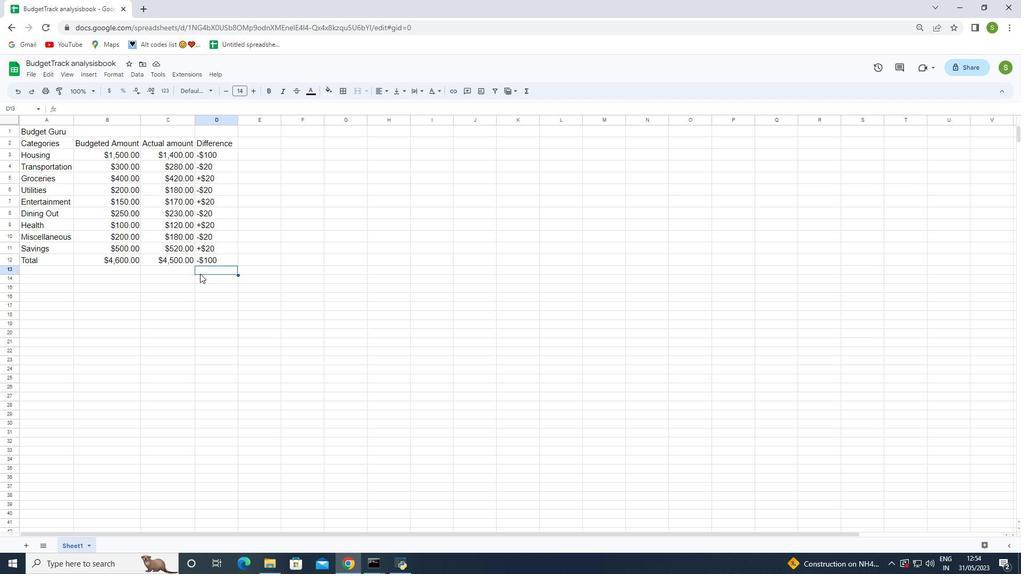 
Action: Mouse pressed left at (200, 274)
Screenshot: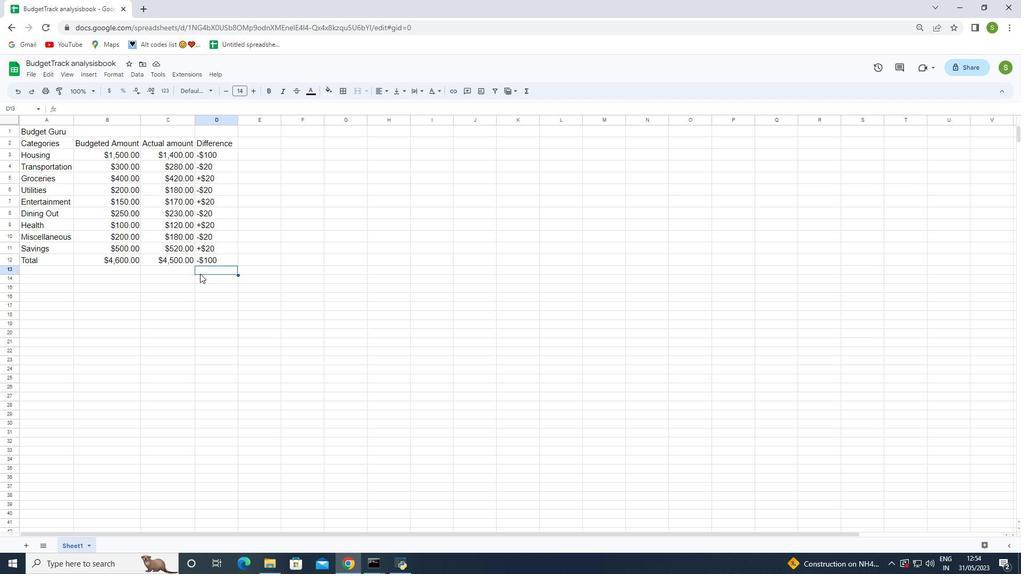 
Action: Mouse moved to (204, 276)
Screenshot: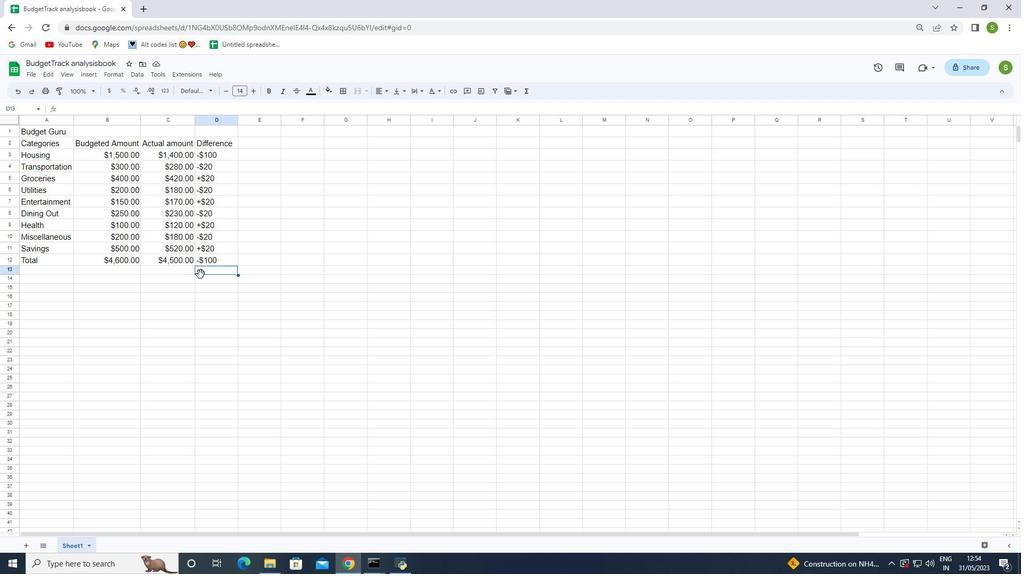 
